 Task: Create in the project BroaderPath and in the Backlog issue 'Develop a new feature to allow for dynamic pricing and discounts' a child issue 'Data access policy enforcement and remediation', and assign it to team member softage.1@softage.net. Create in the project BroaderPath and in the Backlog issue 'Implement a new feature to allow for product recommendations based on user behavior' a child issue 'Serverless computing application performance testing and optimization', and assign it to team member softage.2@softage.net
Action: Mouse moved to (256, 75)
Screenshot: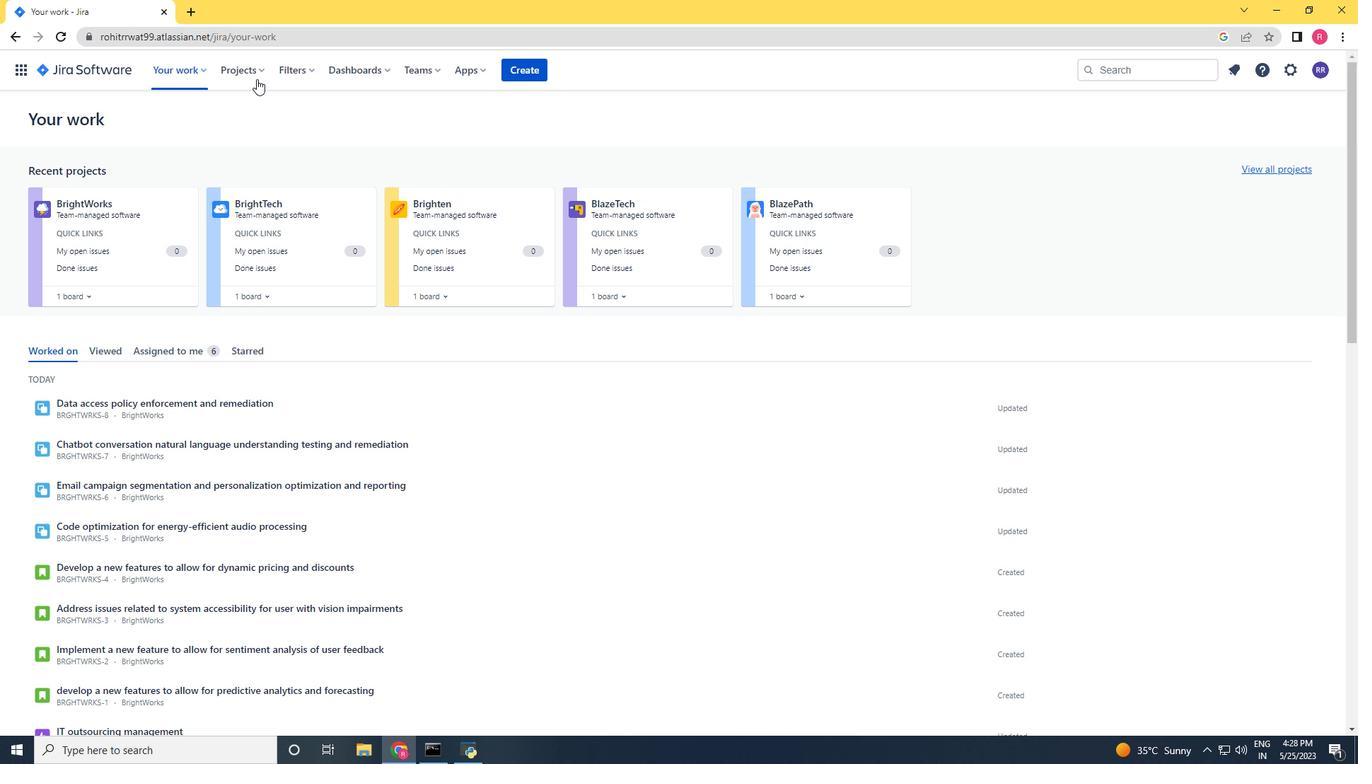 
Action: Mouse pressed left at (256, 75)
Screenshot: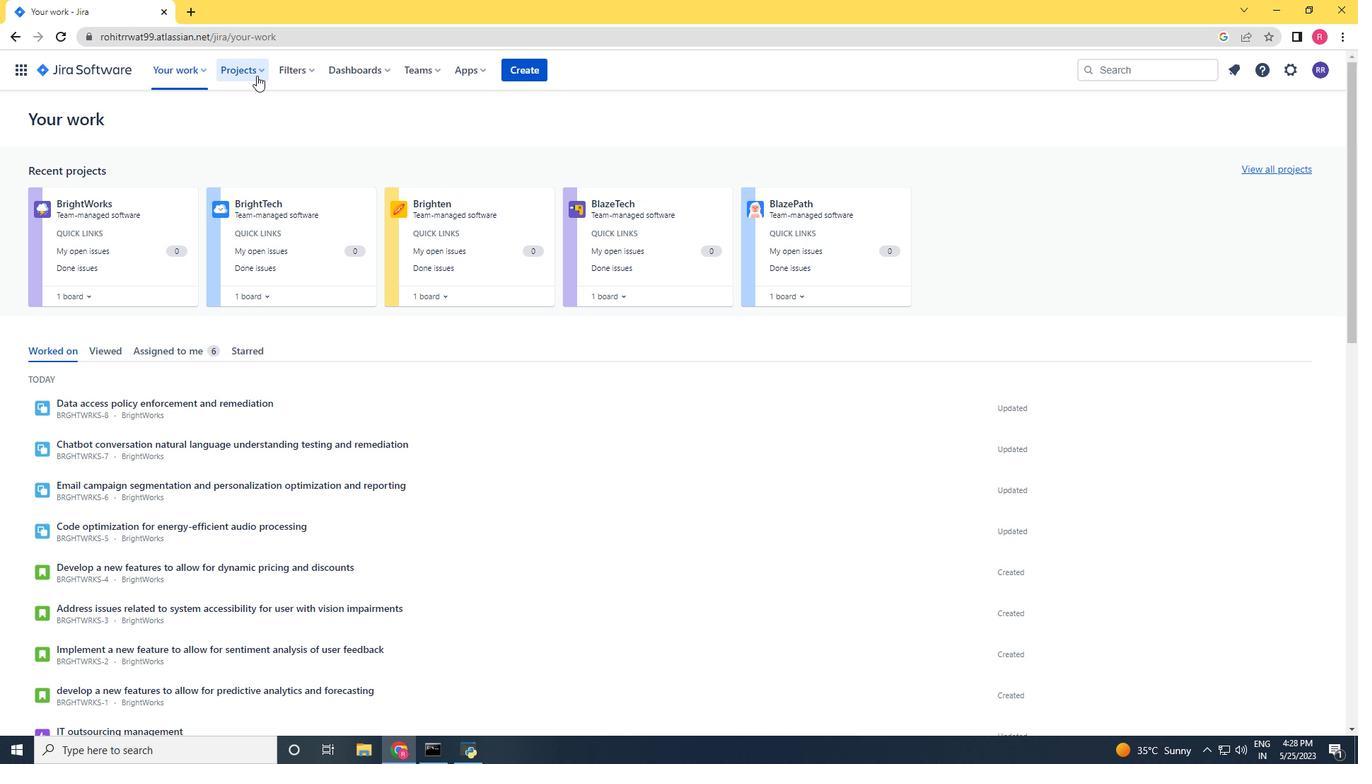 
Action: Mouse moved to (256, 141)
Screenshot: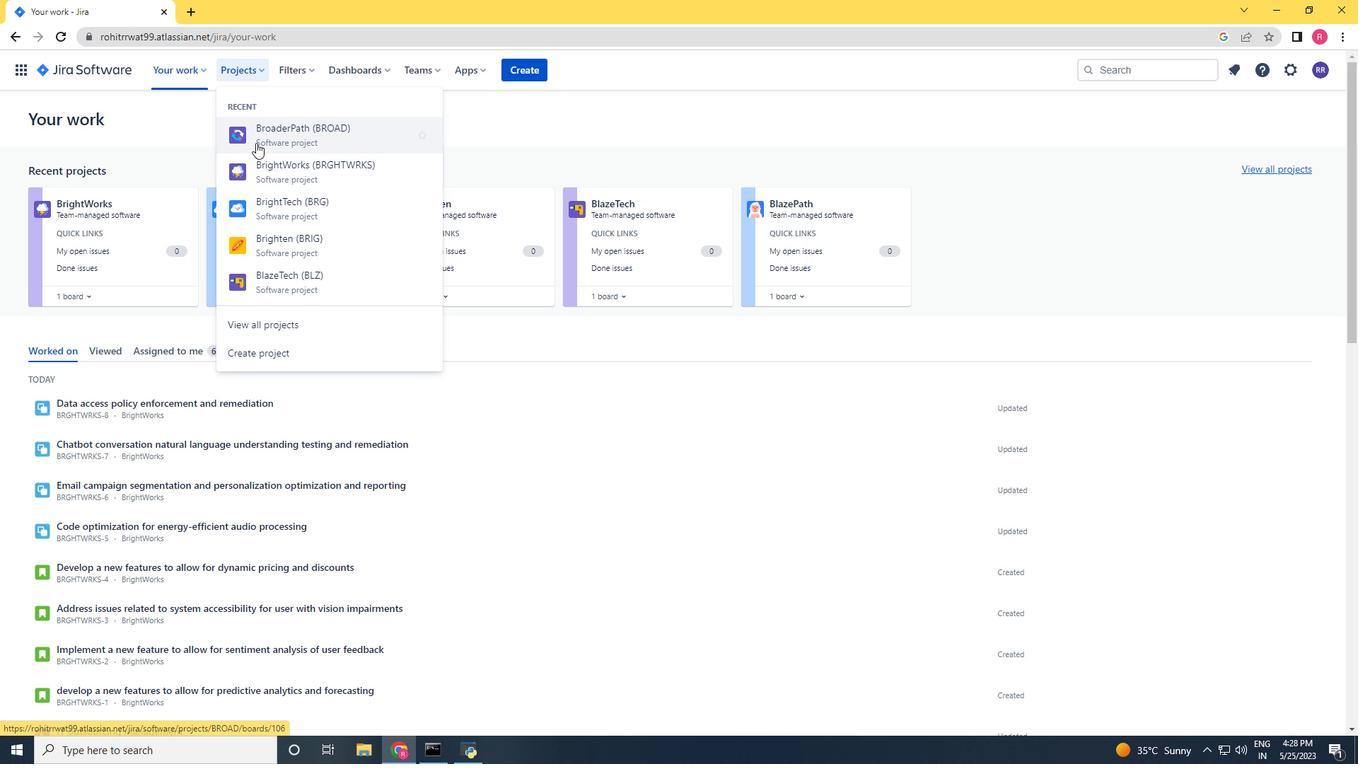 
Action: Mouse pressed left at (256, 141)
Screenshot: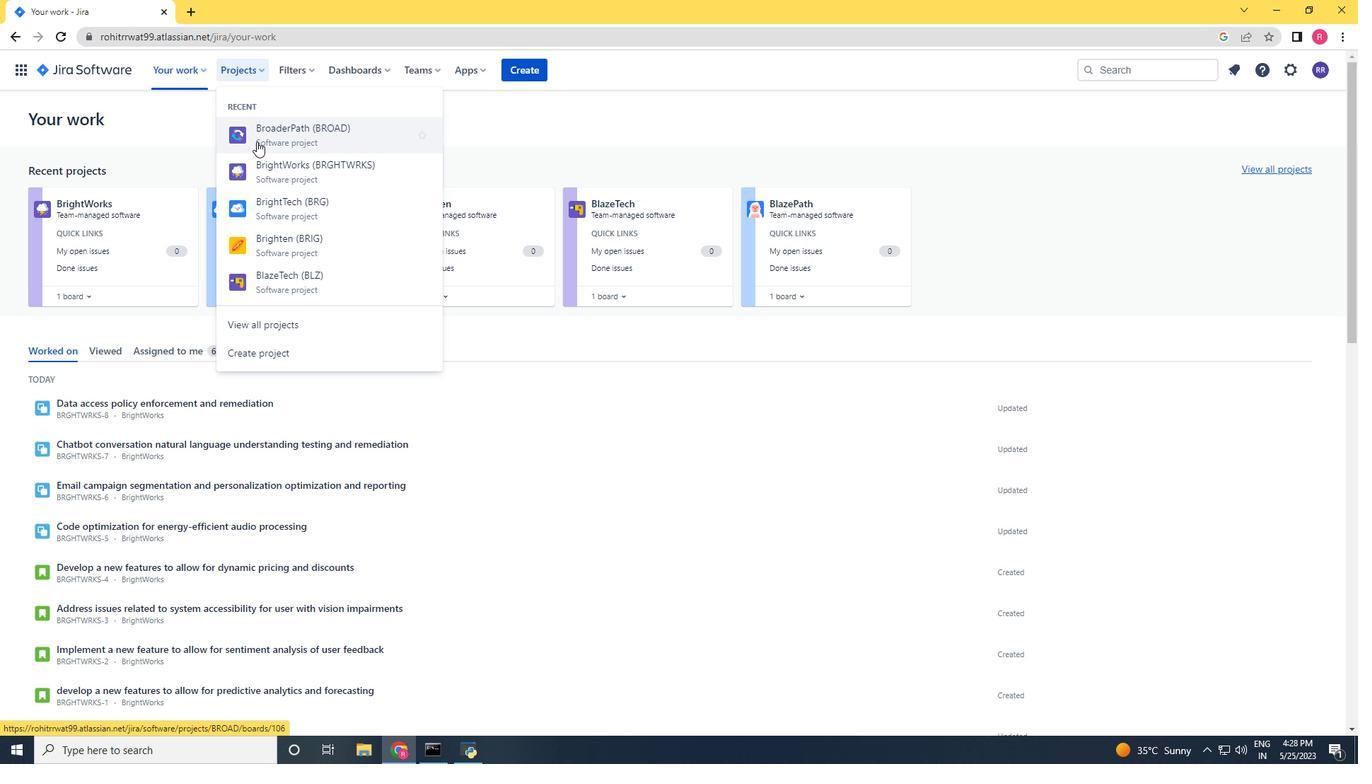 
Action: Mouse moved to (113, 214)
Screenshot: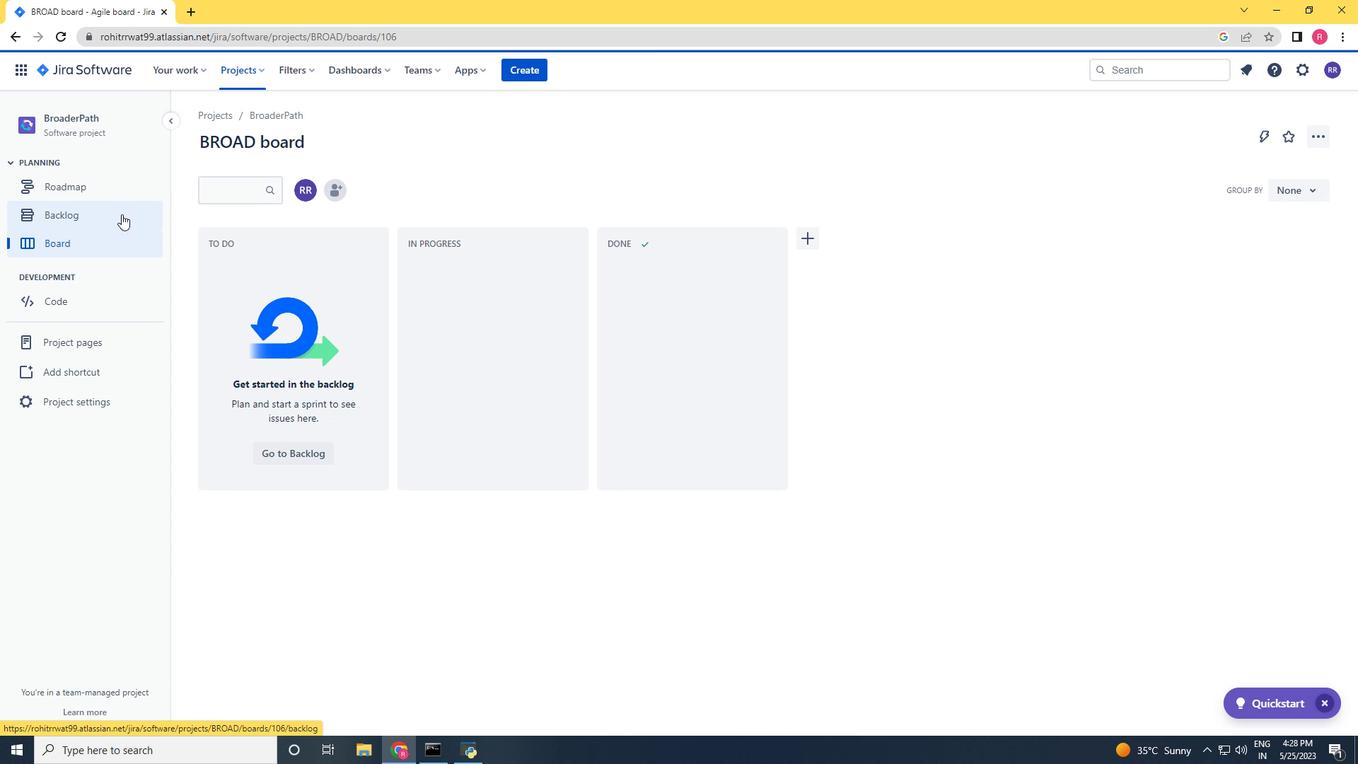 
Action: Mouse pressed left at (113, 214)
Screenshot: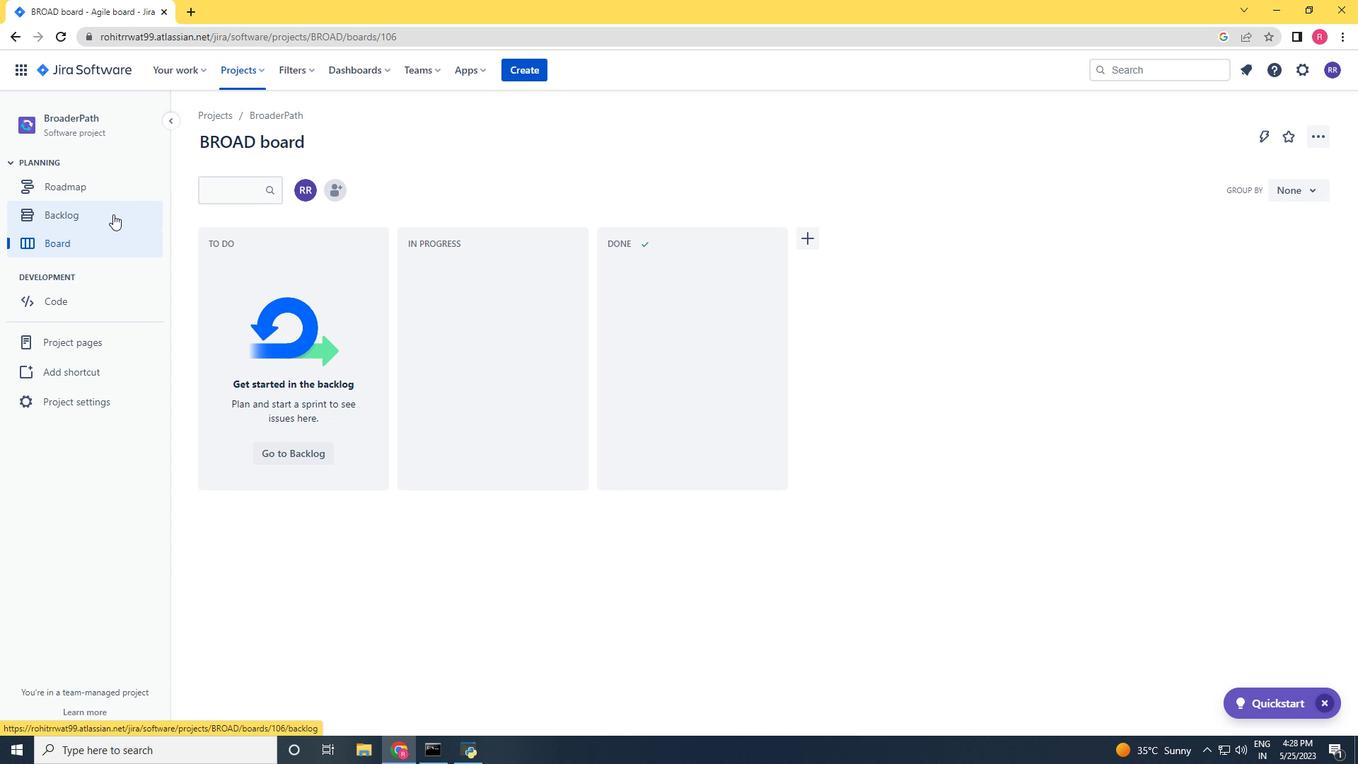
Action: Mouse moved to (982, 437)
Screenshot: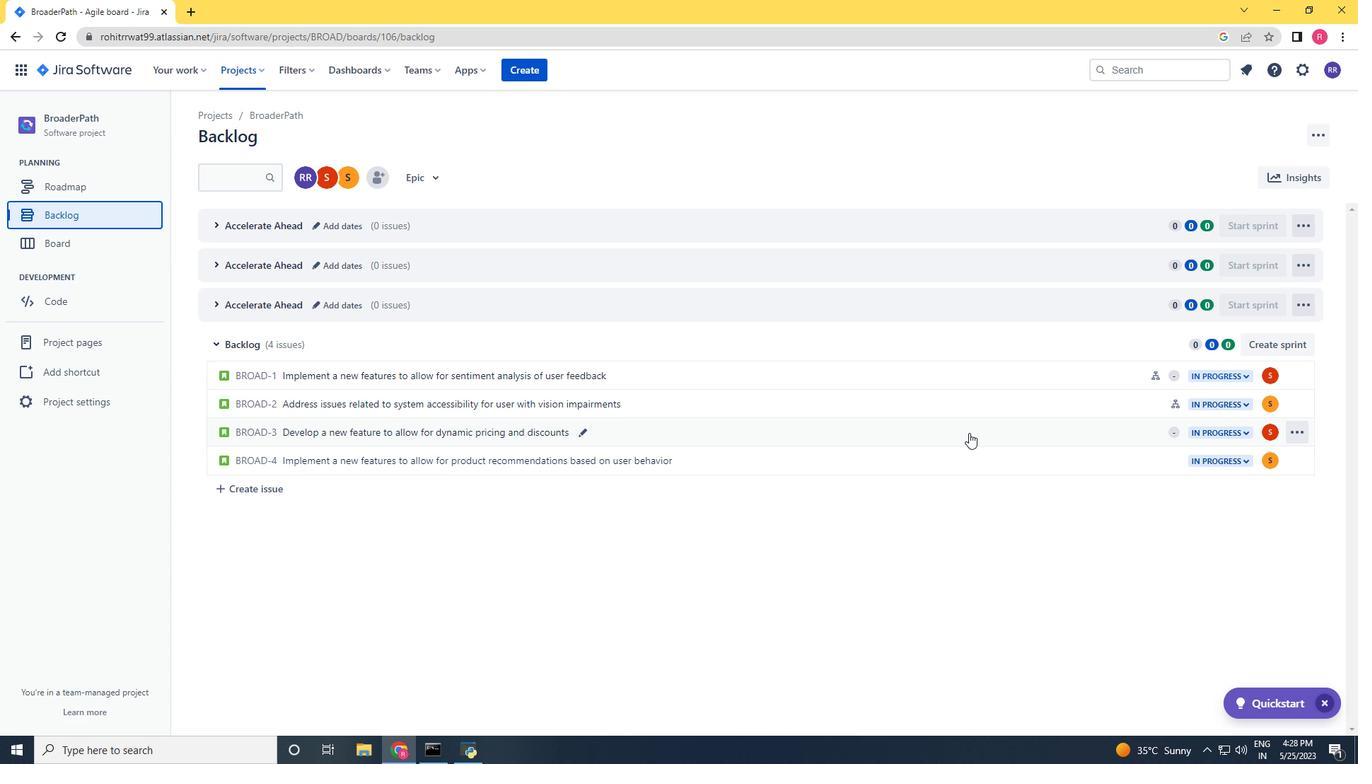
Action: Mouse pressed left at (982, 437)
Screenshot: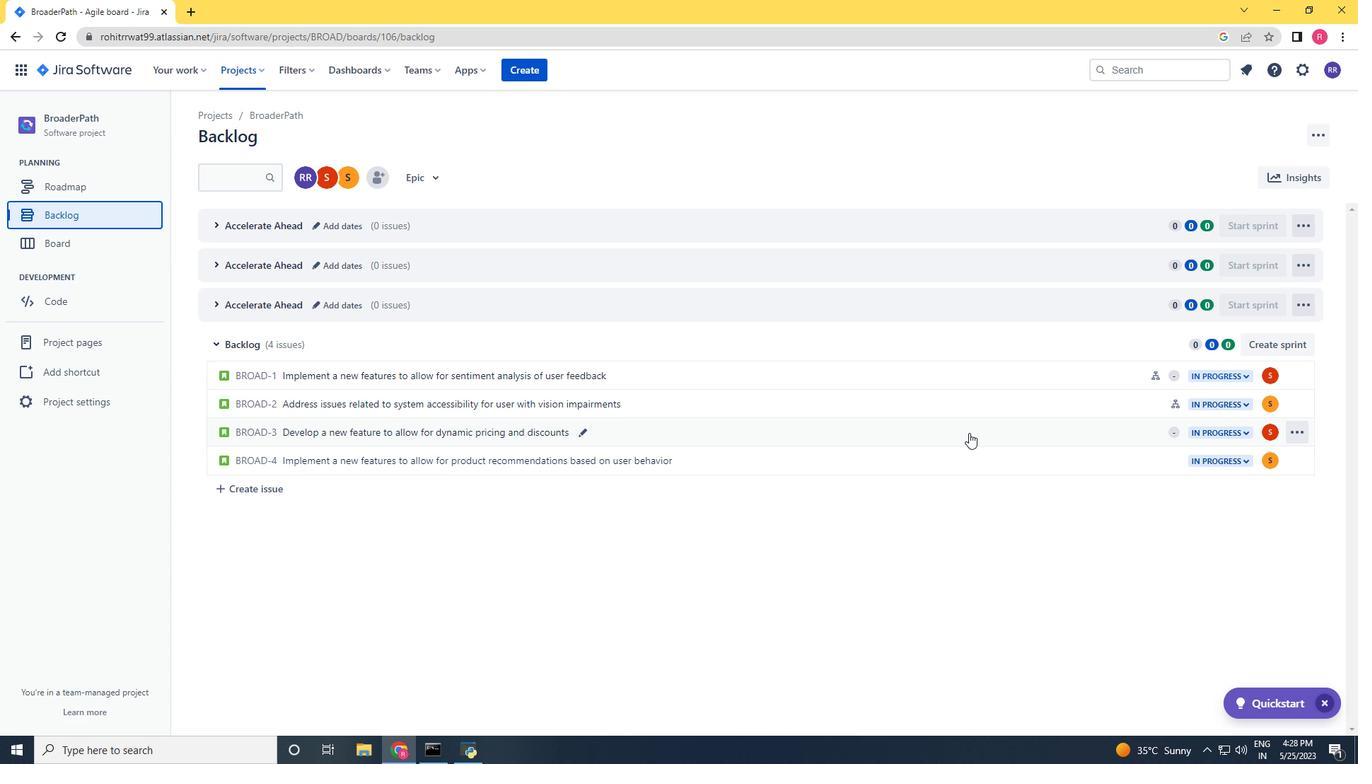 
Action: Mouse moved to (1105, 305)
Screenshot: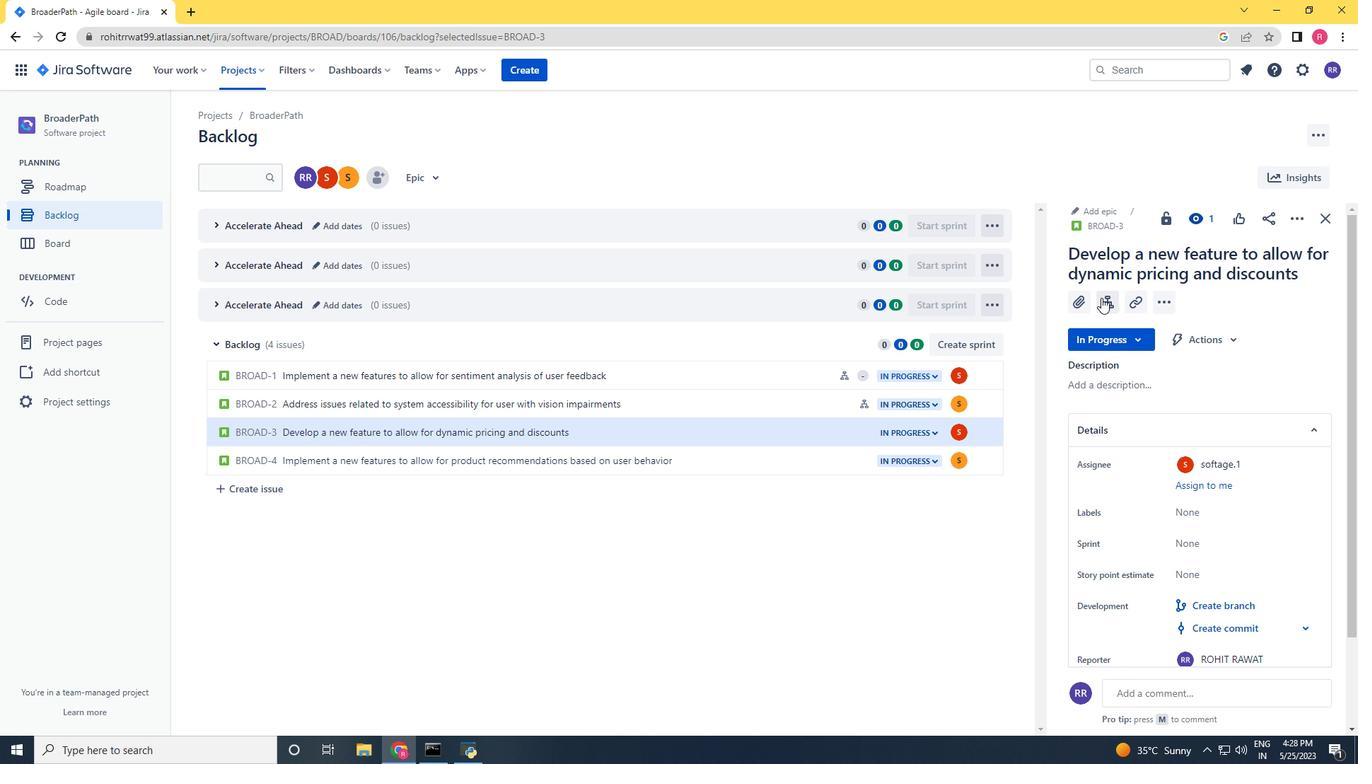 
Action: Mouse pressed left at (1105, 305)
Screenshot: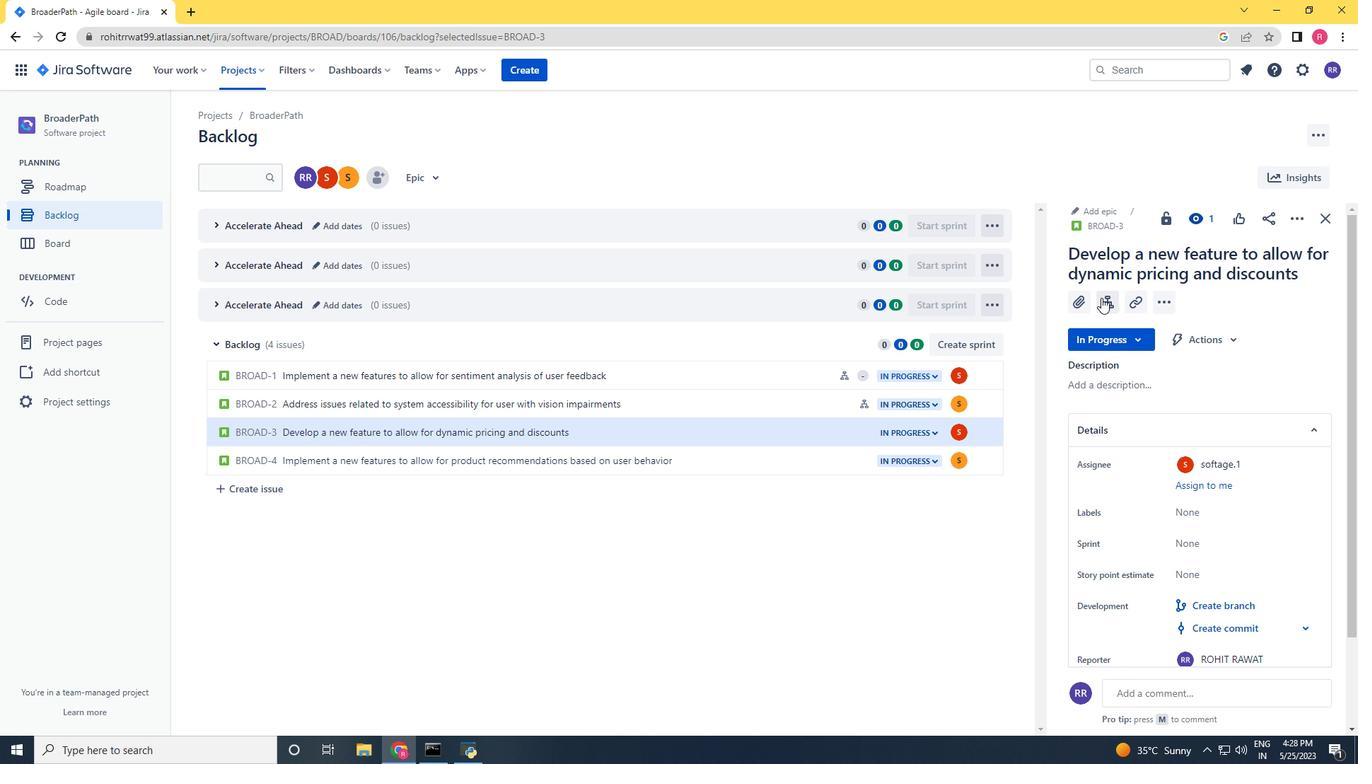 
Action: Mouse moved to (1105, 305)
Screenshot: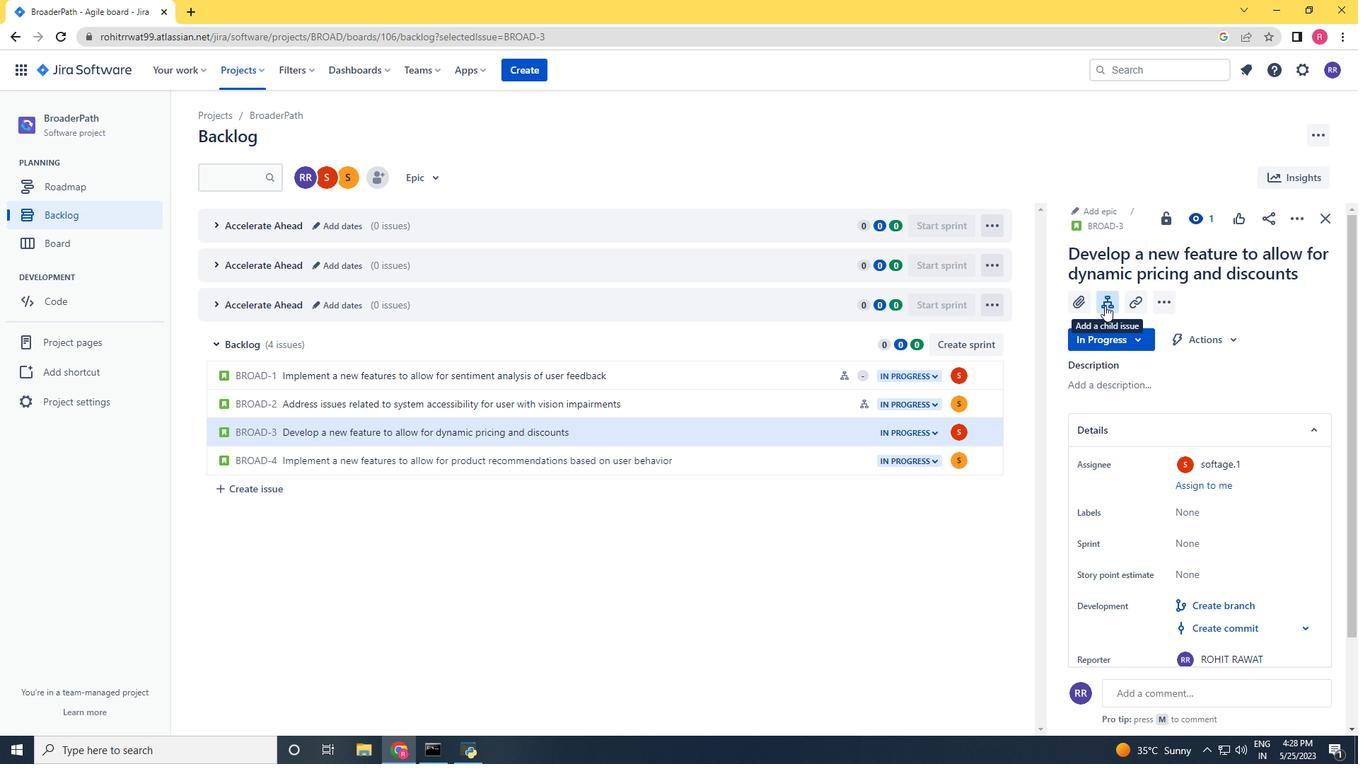 
Action: Key pressed <Key.shift>Data<Key.space>access<Key.space>policy<Key.space>enforcement<Key.space>and<Key.space>e<Key.backspace>remedition<Key.space><Key.backspace><Key.backspace><Key.backspace><Key.backspace><Key.backspace>ation<Key.space><Key.space><Key.enter>
Screenshot: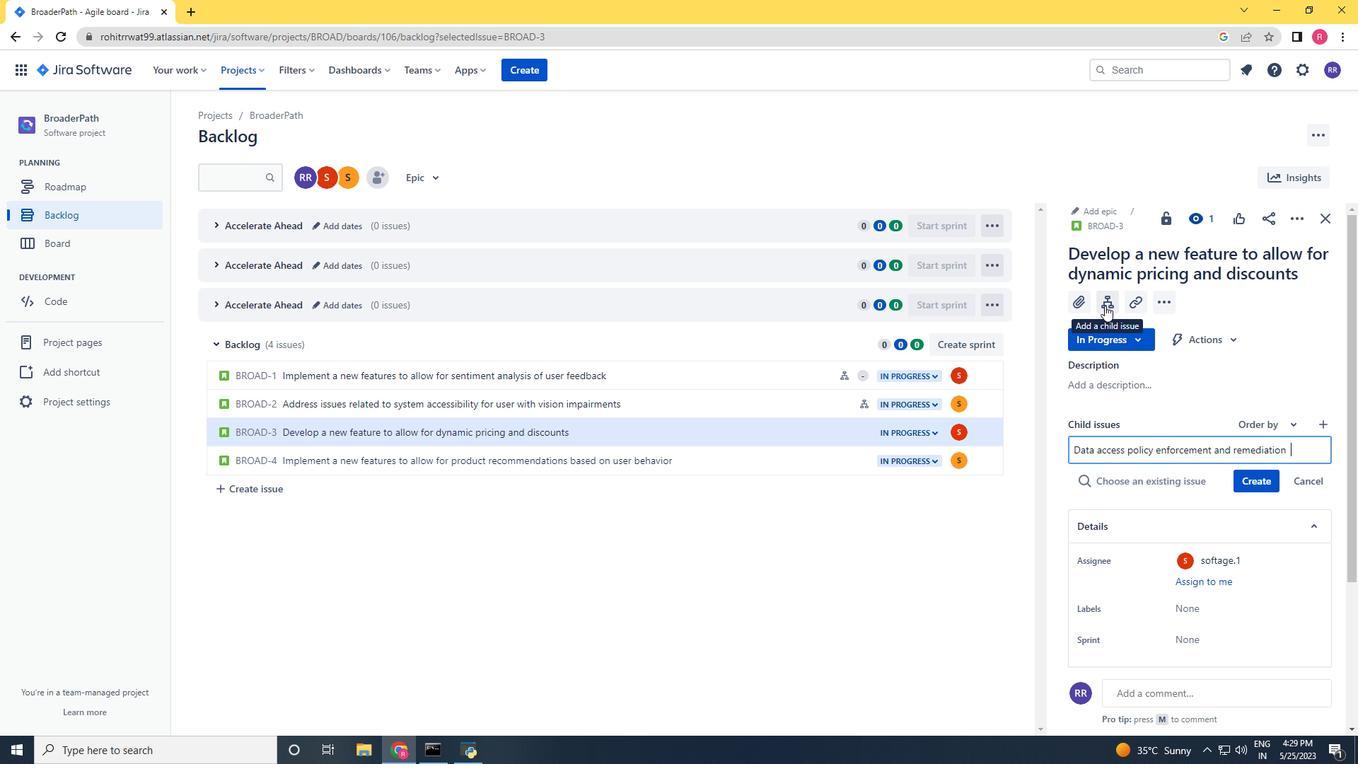 
Action: Mouse moved to (819, 463)
Screenshot: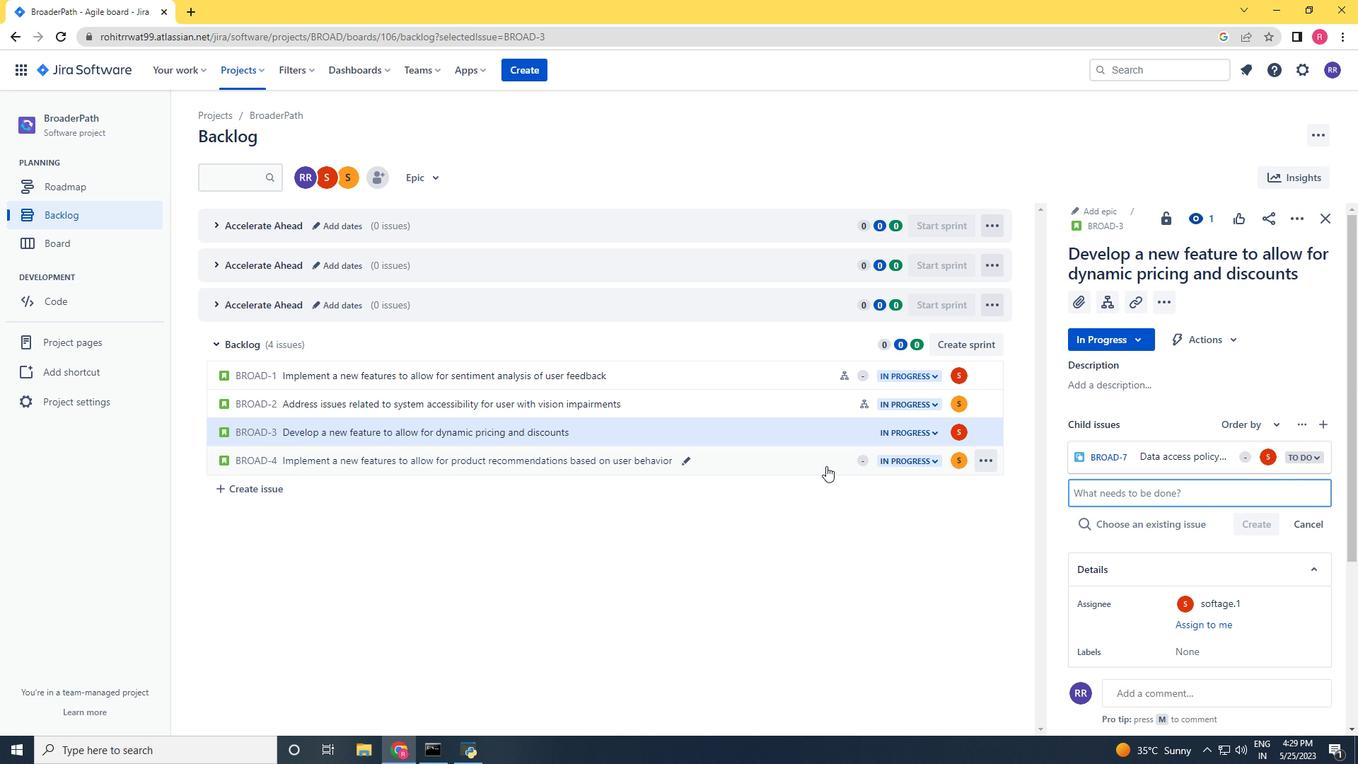 
Action: Mouse pressed left at (819, 463)
Screenshot: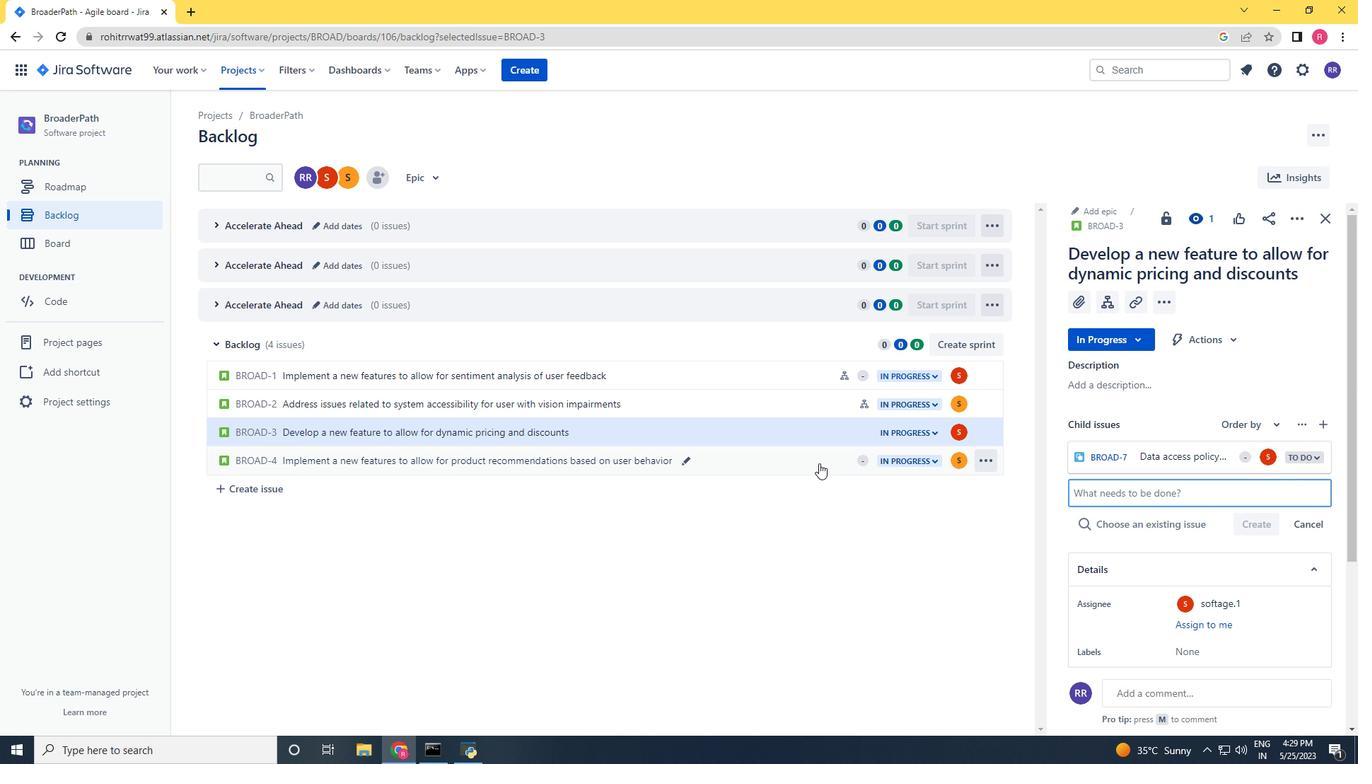 
Action: Mouse moved to (1106, 321)
Screenshot: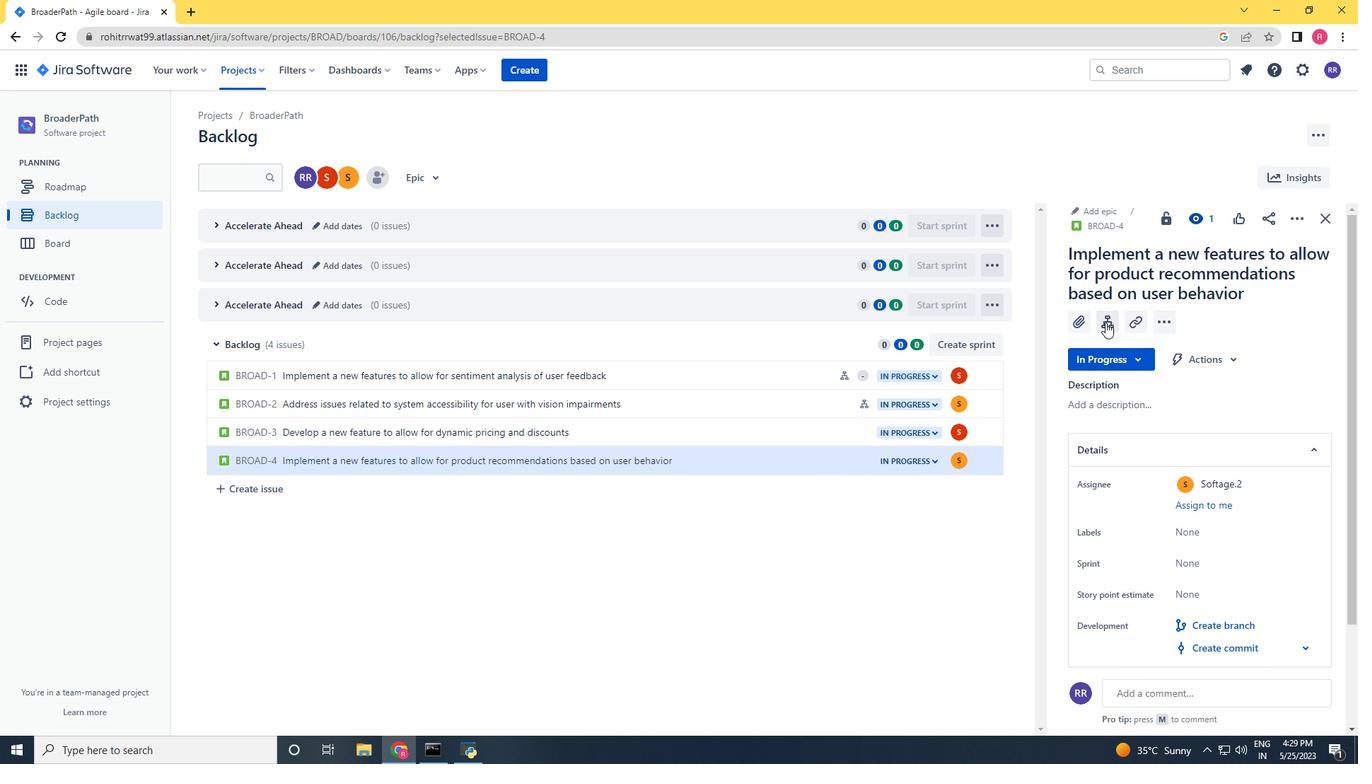 
Action: Mouse pressed left at (1106, 321)
Screenshot: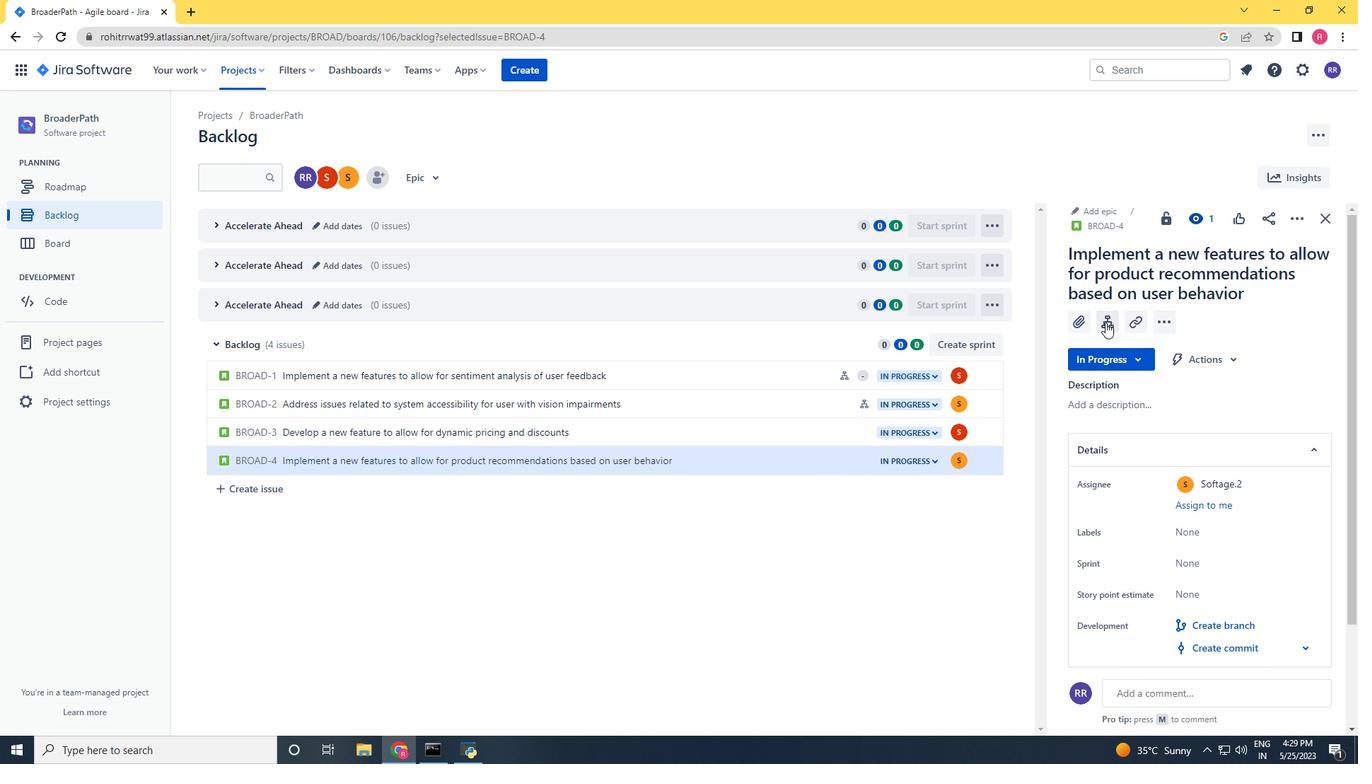 
Action: Mouse moved to (1096, 380)
Screenshot: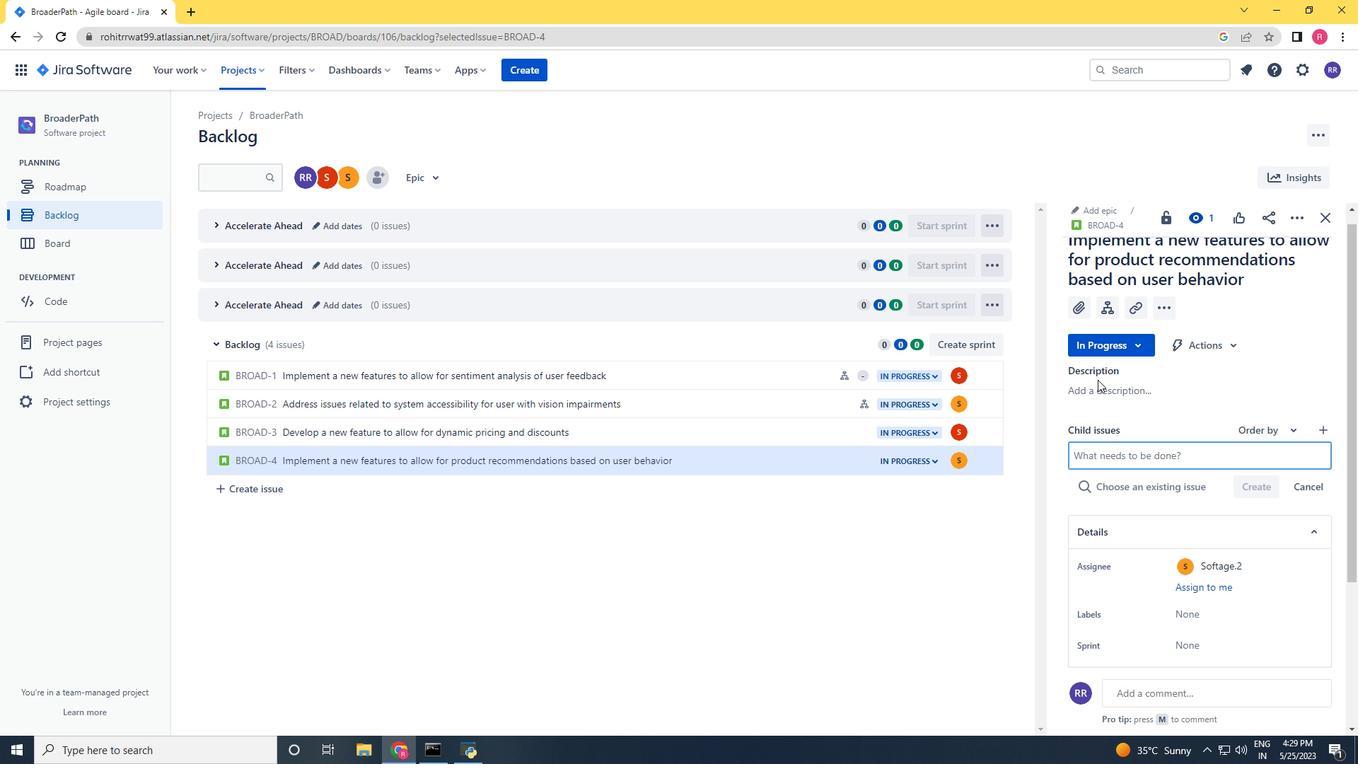 
Action: Key pressed <Key.shift>Serveless<Key.space><Key.left><Key.left><Key.left><Key.left><Key.left><Key.left><Key.right>r<Key.right><Key.right><Key.right><Key.right><Key.right><Key.right><Key.right>computing<Key.space>application<Key.space>performance<Key.space>testing<Key.space>and<Key.space>optimization<Key.space><Key.enter>
Screenshot: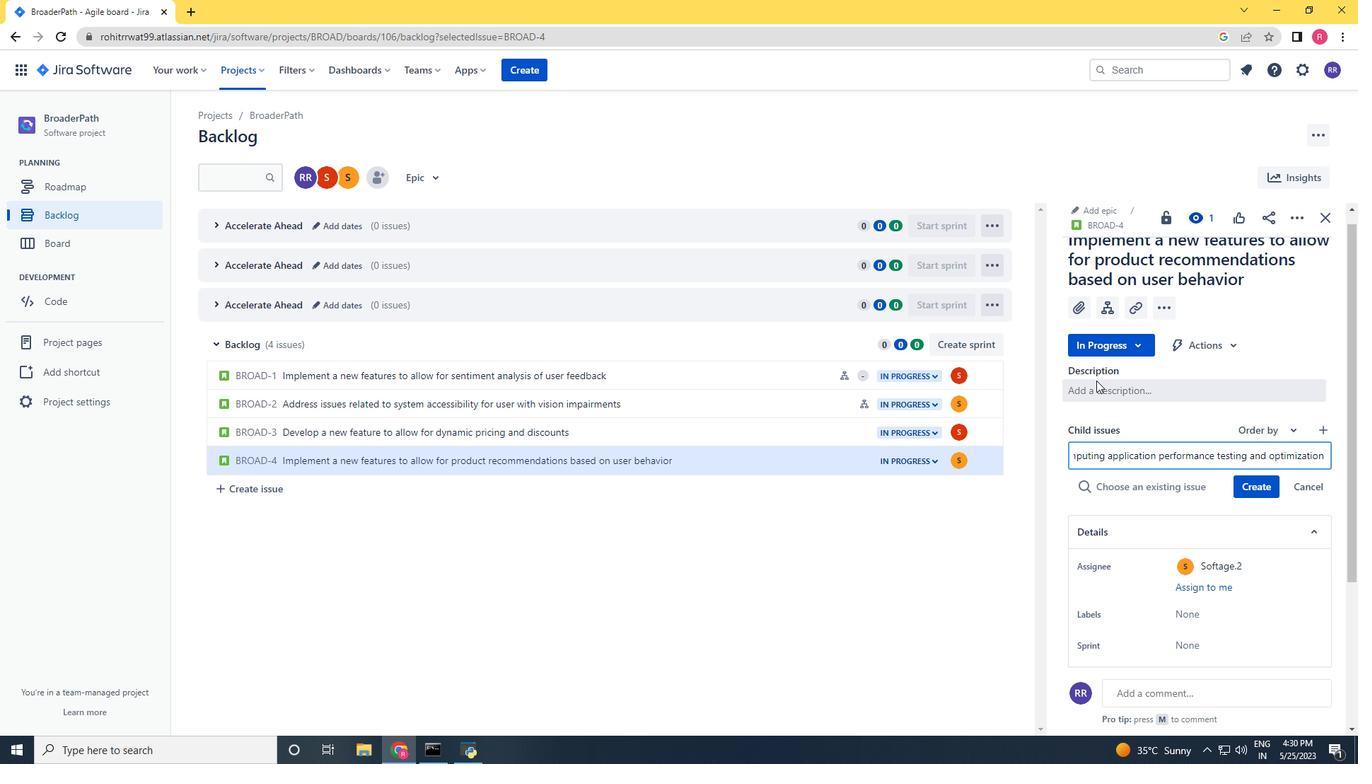 
Action: Mouse moved to (1266, 467)
Screenshot: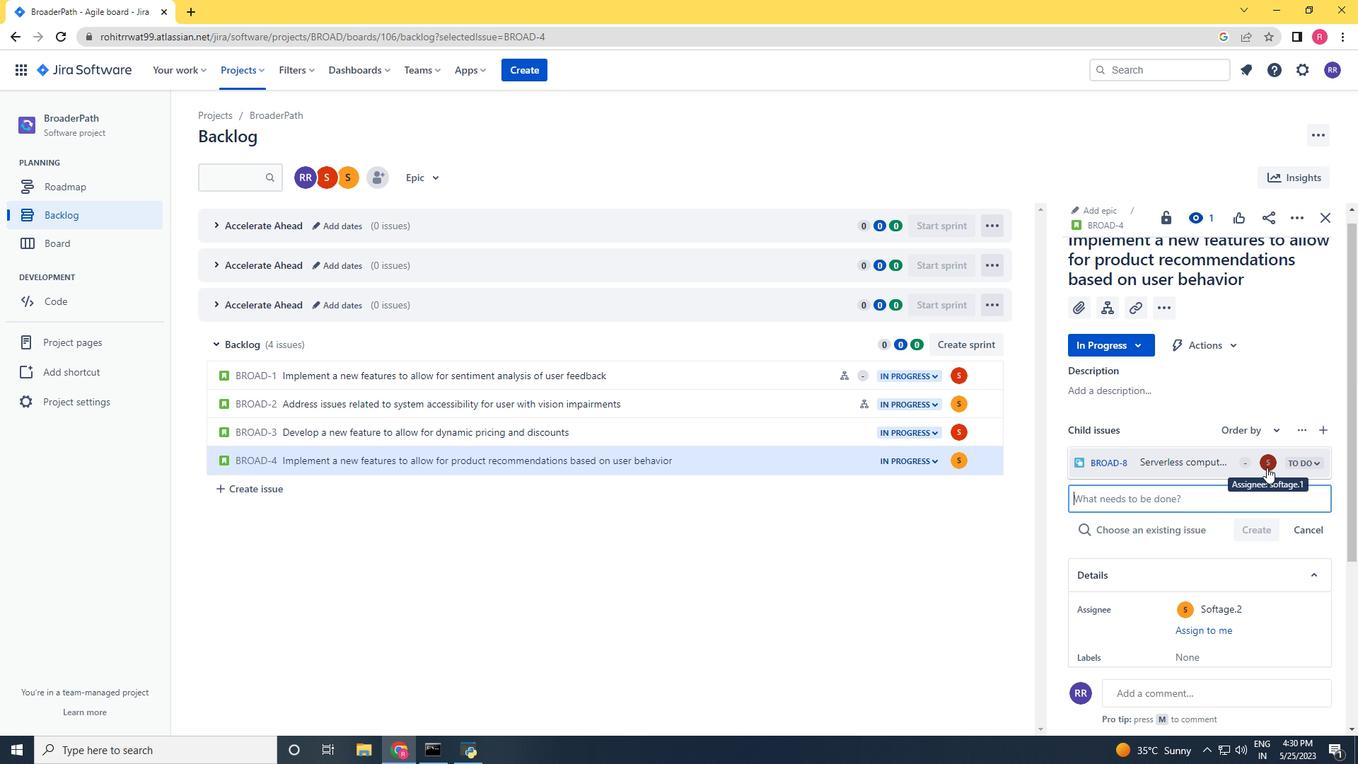 
Action: Mouse pressed left at (1266, 467)
Screenshot: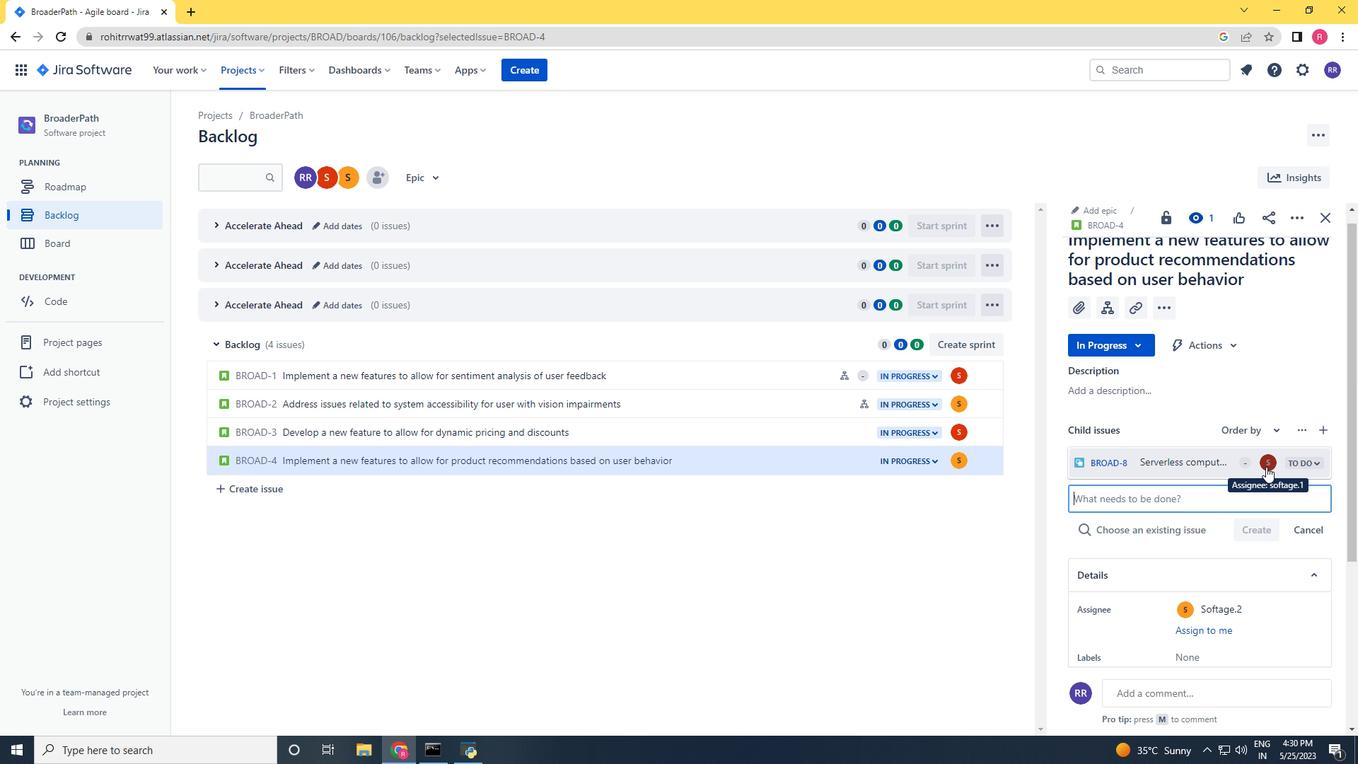 
Action: Key pressed softage.2<Key.shift>@softage.net
Screenshot: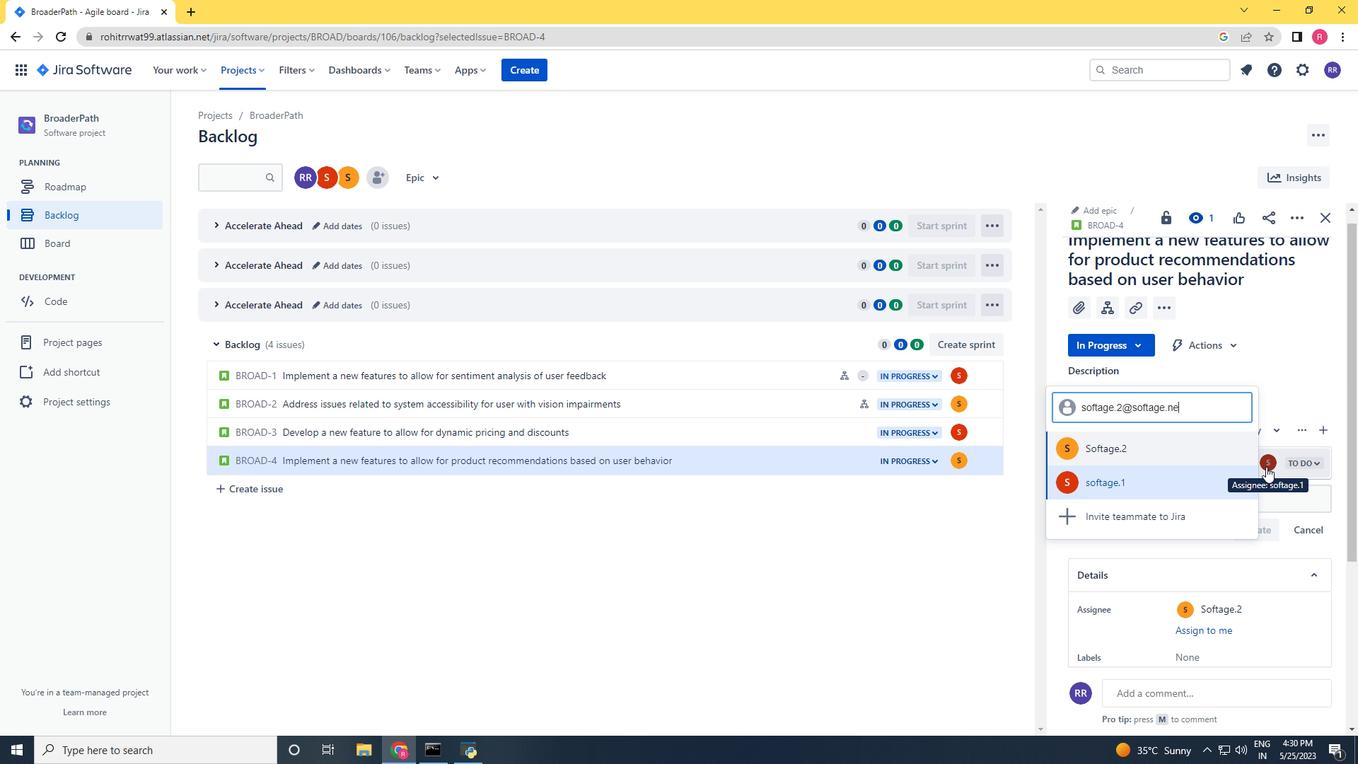 
Action: Mouse moved to (1101, 471)
Screenshot: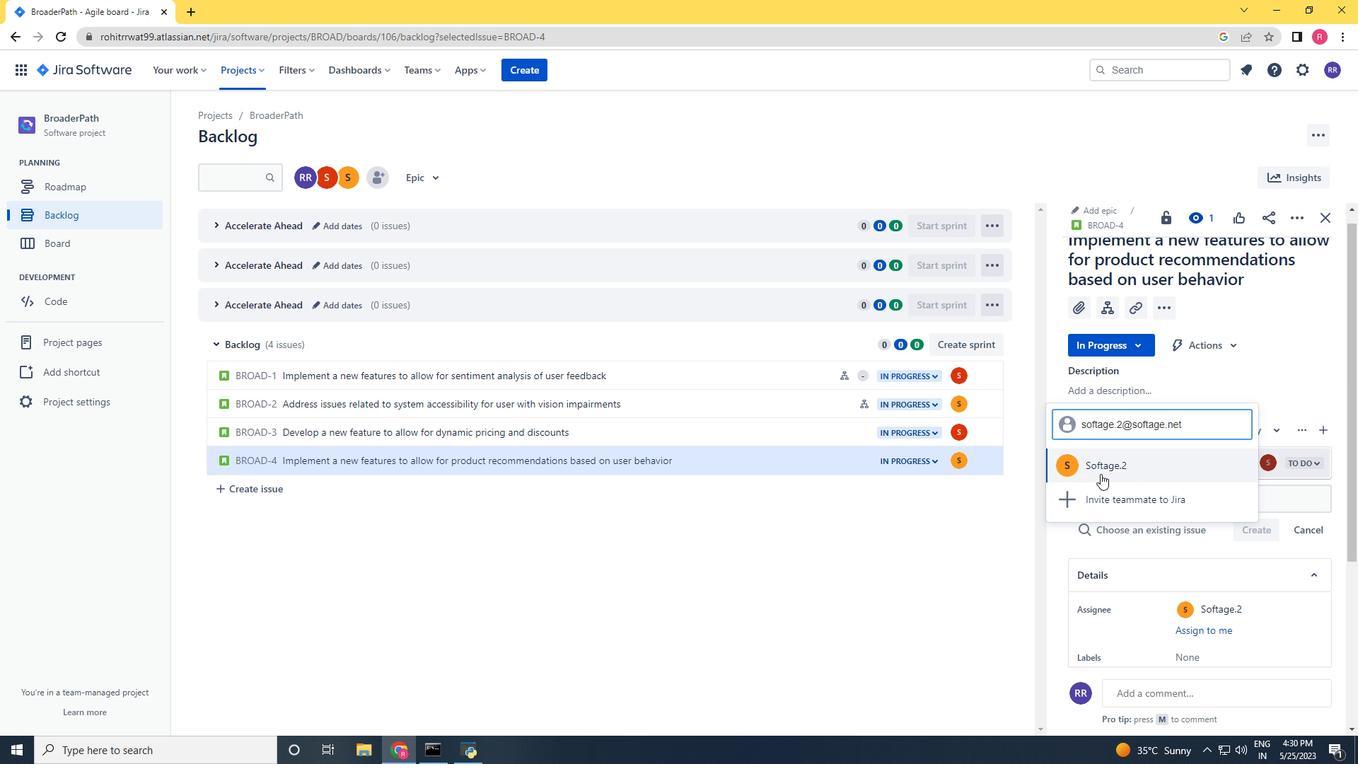 
Action: Mouse pressed left at (1101, 471)
Screenshot: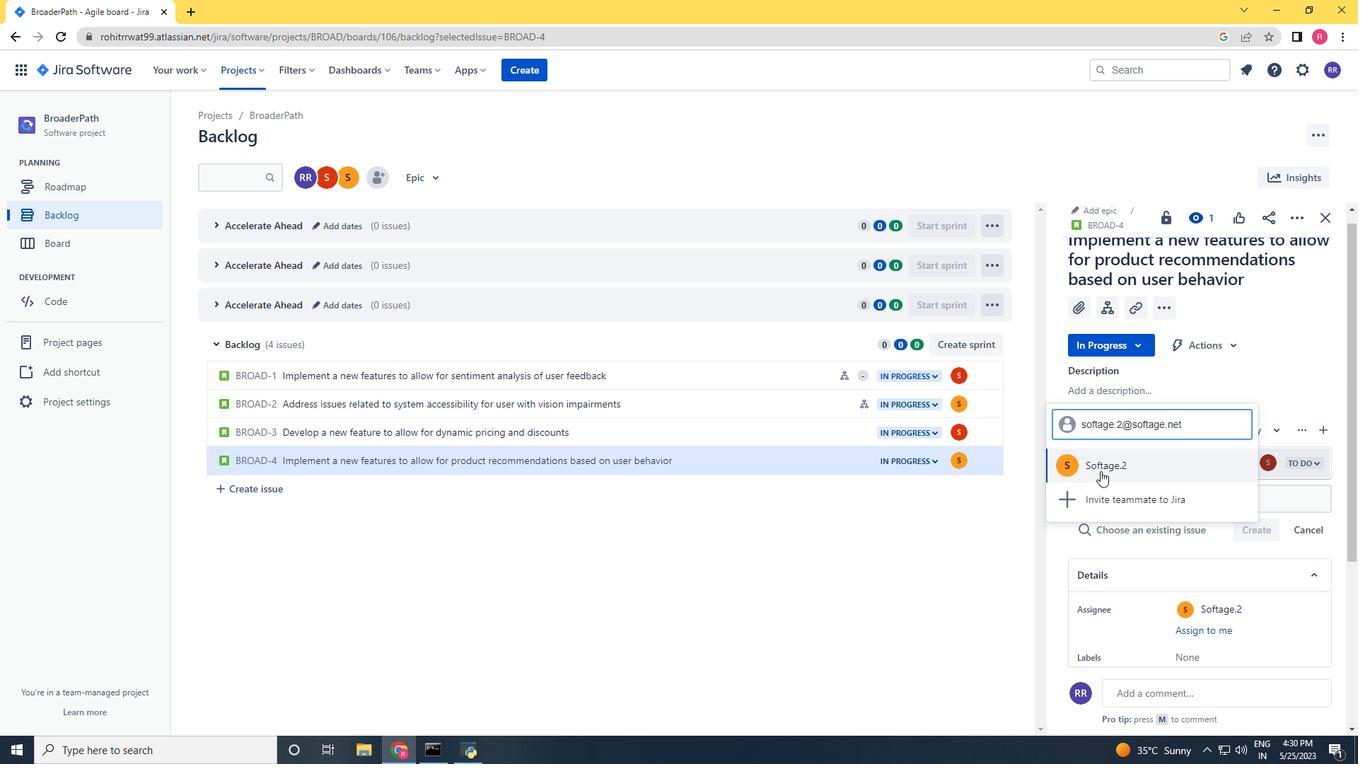 
Action: Mouse moved to (625, 569)
Screenshot: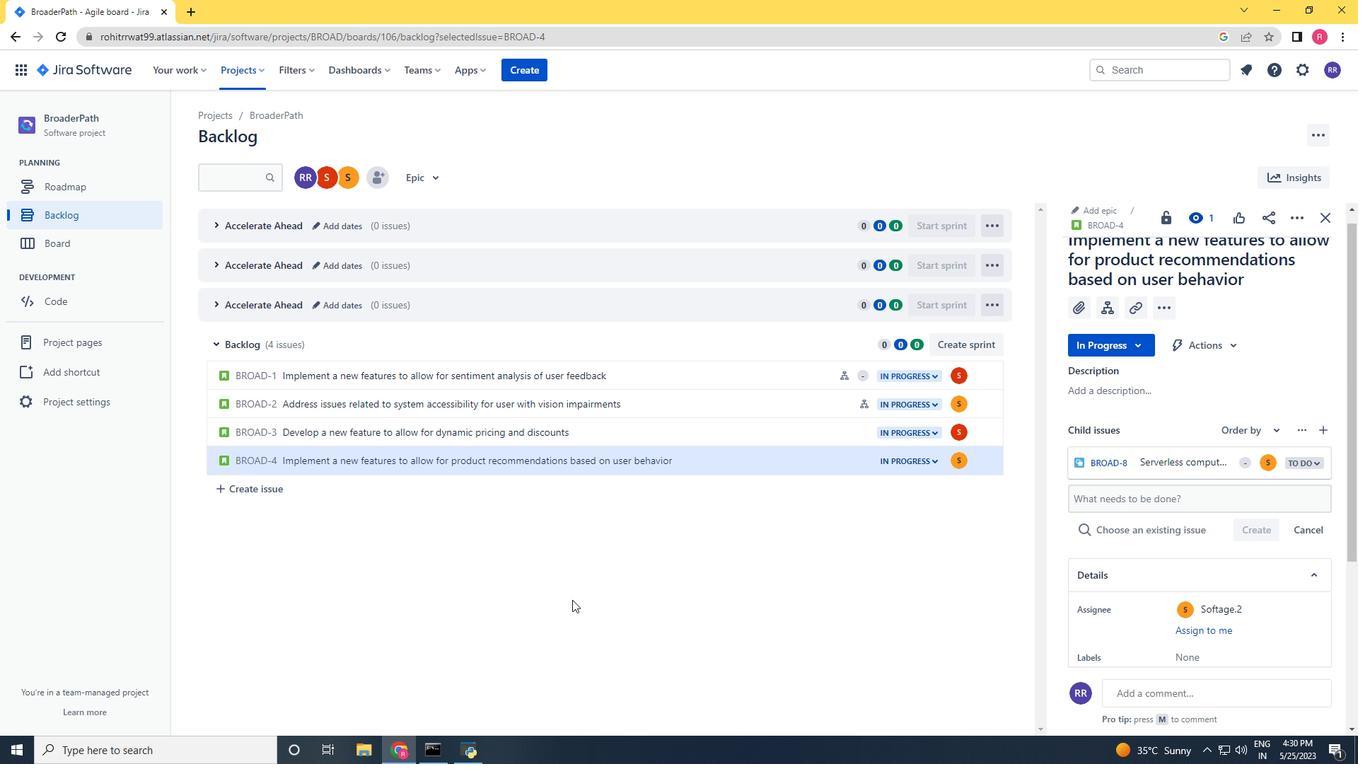 
